 Task: Change and save the preference "Keep some B-frames as references" for "H.264/MPEG-4 Part 10/AVC encoder (x264 10-bit)" to strict.
Action: Mouse moved to (109, 11)
Screenshot: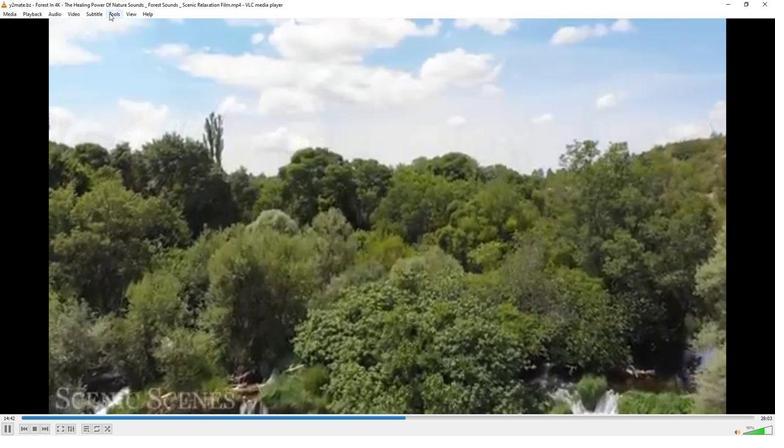 
Action: Mouse pressed left at (109, 11)
Screenshot: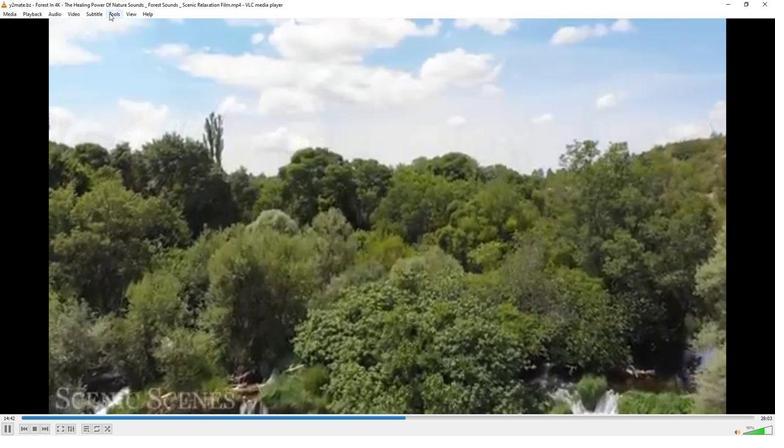 
Action: Mouse moved to (136, 109)
Screenshot: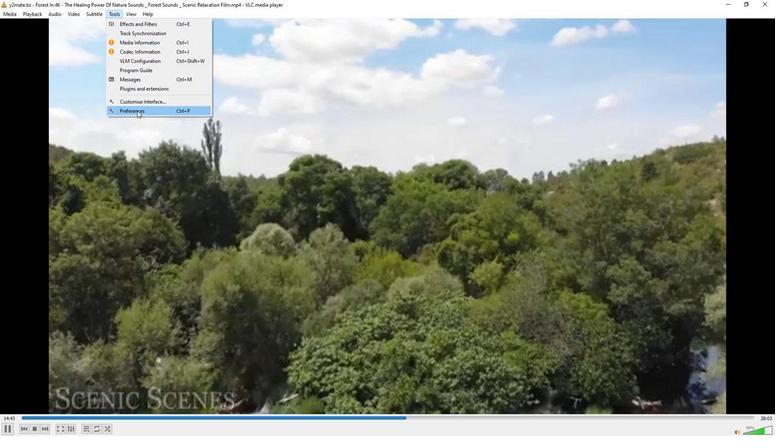 
Action: Mouse pressed left at (136, 109)
Screenshot: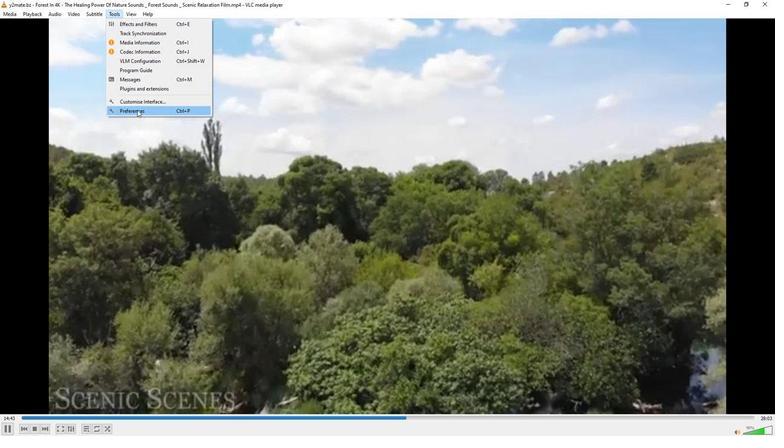 
Action: Mouse moved to (254, 355)
Screenshot: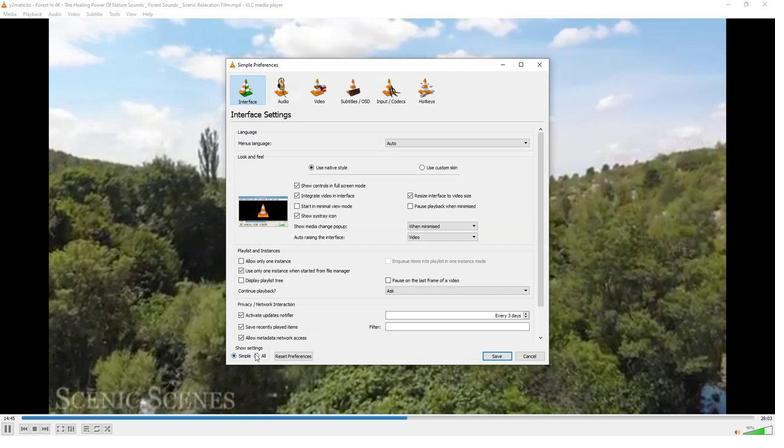 
Action: Mouse pressed left at (254, 355)
Screenshot: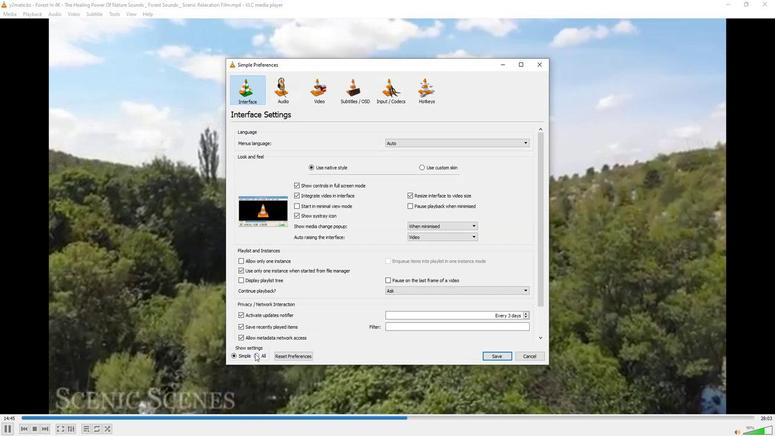 
Action: Mouse moved to (245, 276)
Screenshot: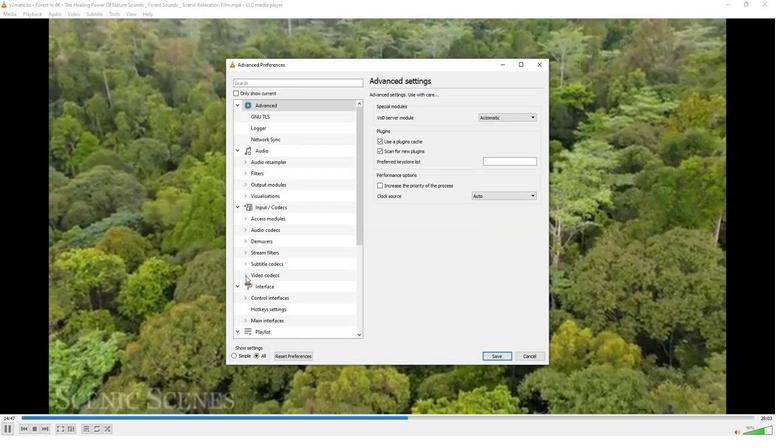 
Action: Mouse pressed left at (245, 276)
Screenshot: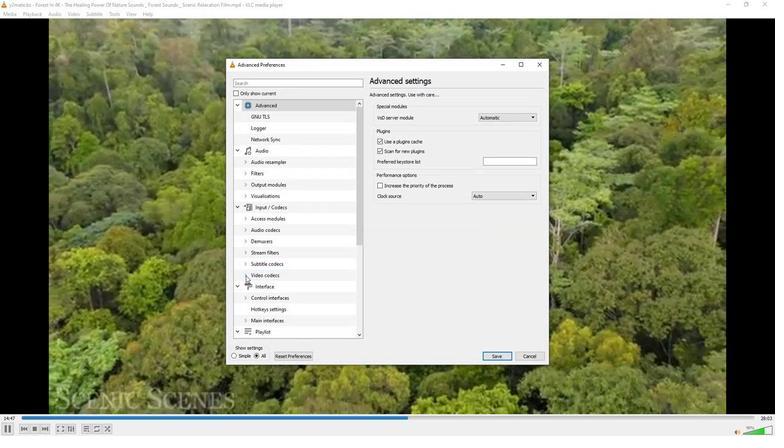 
Action: Mouse moved to (271, 299)
Screenshot: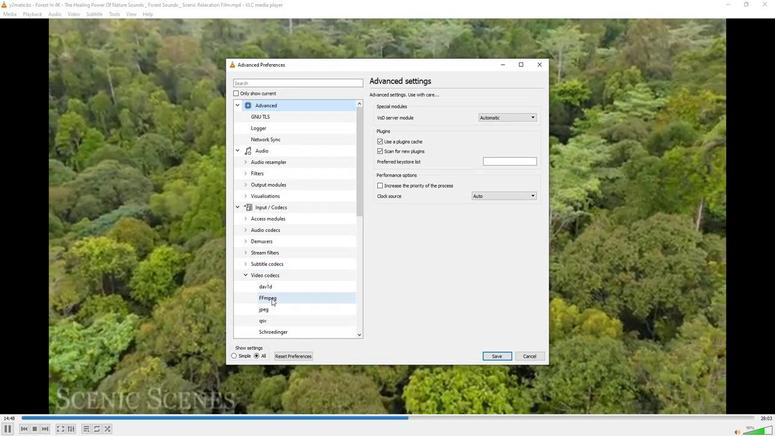 
Action: Mouse scrolled (271, 299) with delta (0, 0)
Screenshot: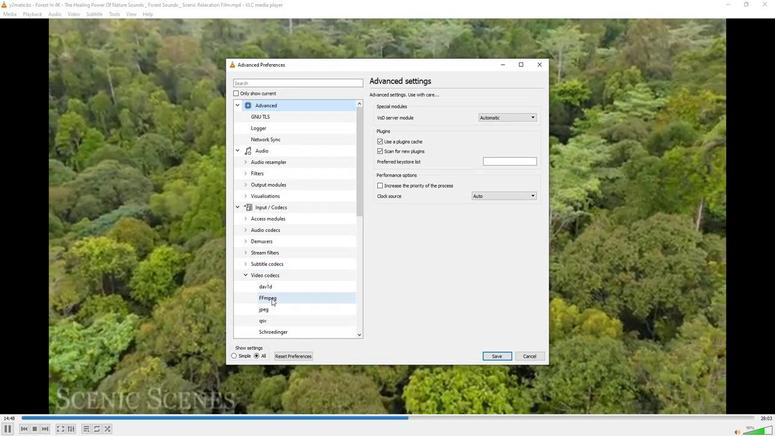 
Action: Mouse scrolled (271, 299) with delta (0, 0)
Screenshot: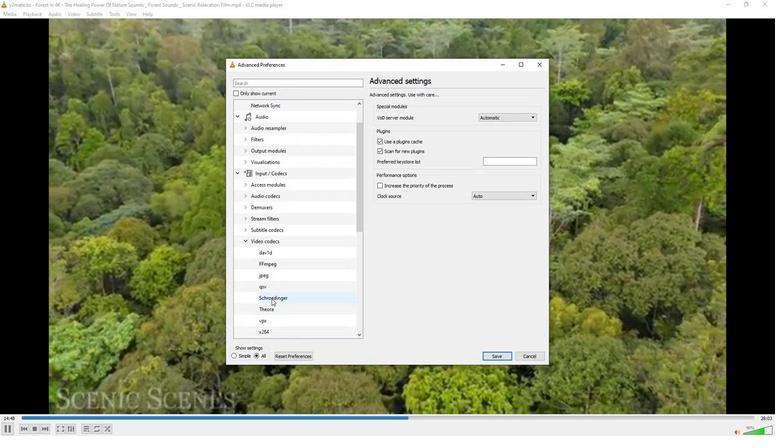 
Action: Mouse moved to (265, 307)
Screenshot: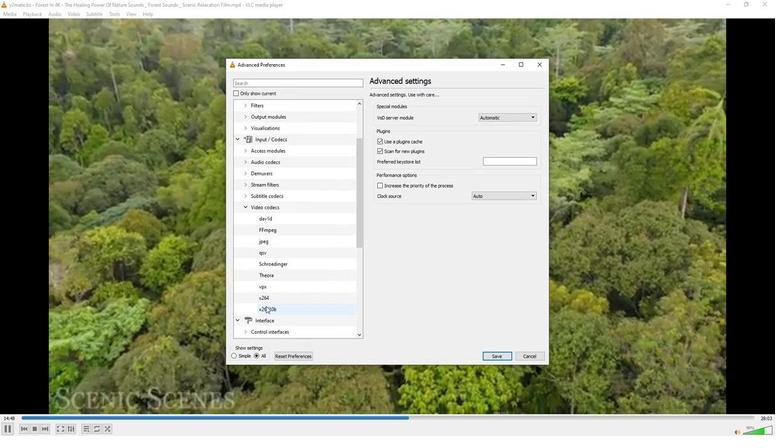 
Action: Mouse pressed left at (265, 307)
Screenshot: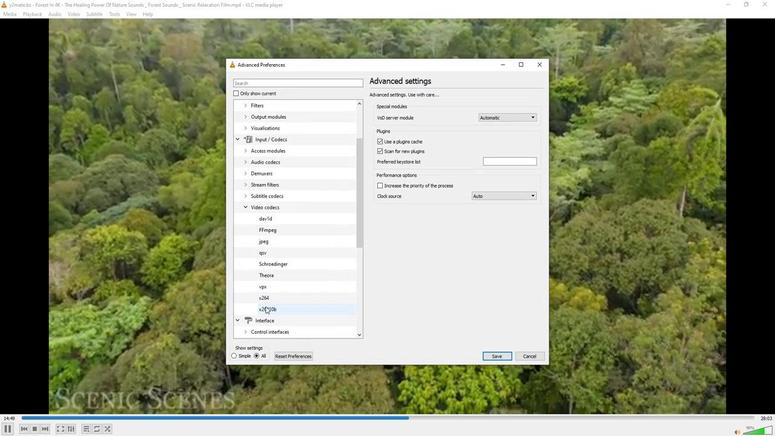 
Action: Mouse moved to (531, 190)
Screenshot: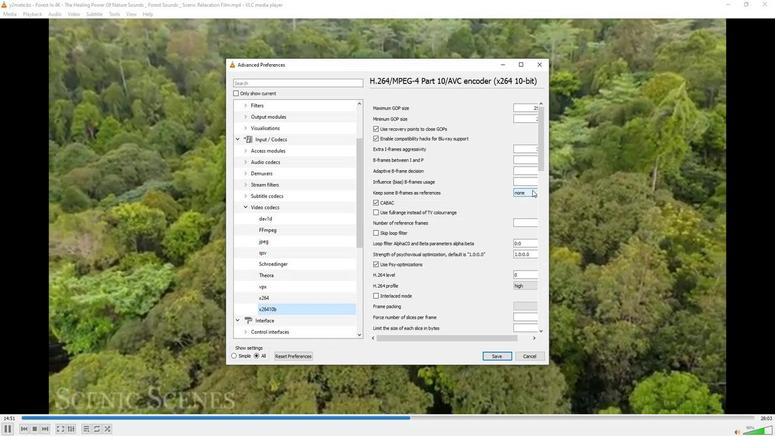 
Action: Mouse pressed left at (531, 190)
Screenshot: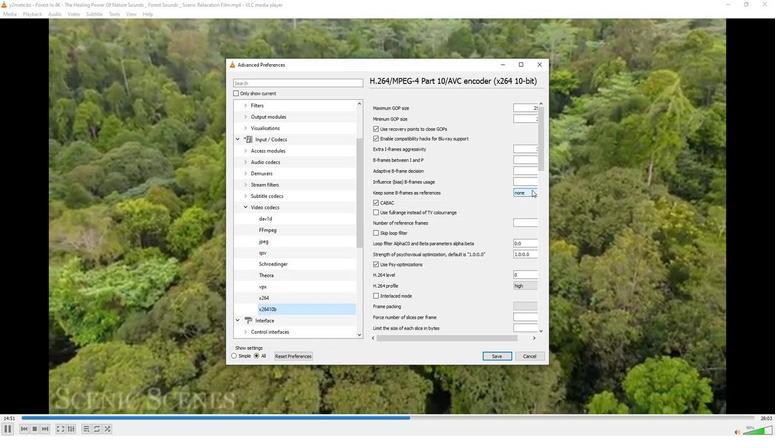 
Action: Mouse moved to (521, 204)
Screenshot: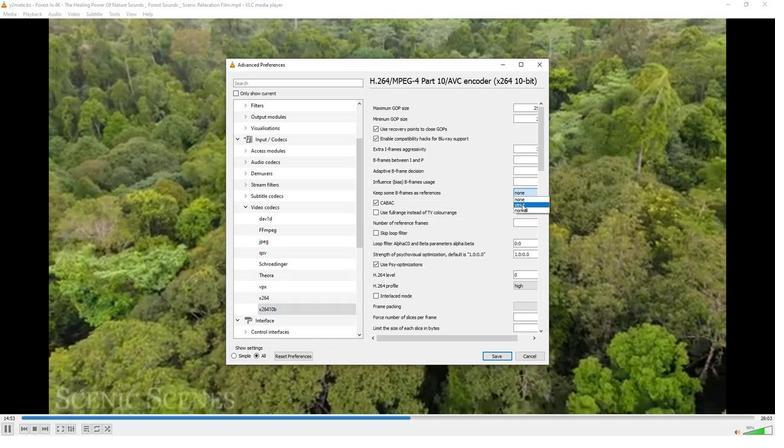
Action: Mouse pressed left at (521, 204)
Screenshot: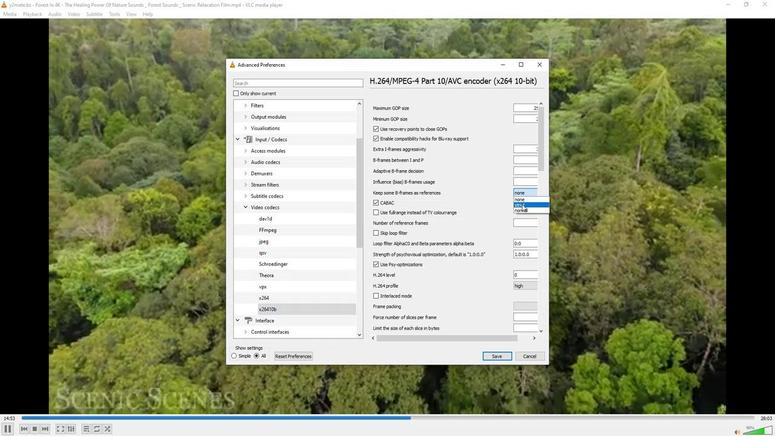 
Action: Mouse moved to (493, 355)
Screenshot: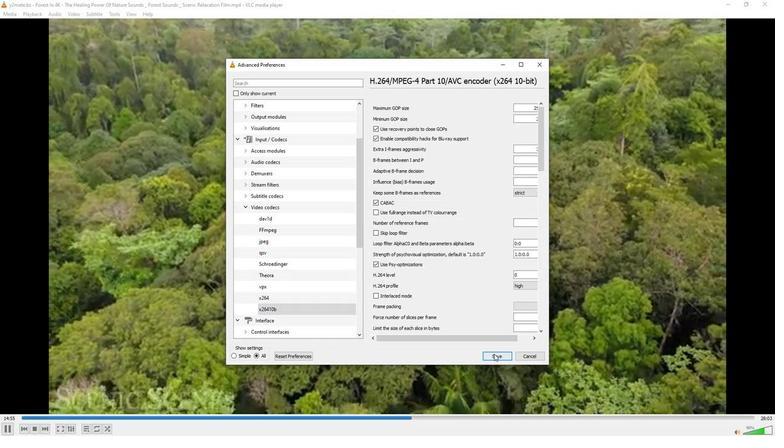 
Action: Mouse pressed left at (493, 355)
Screenshot: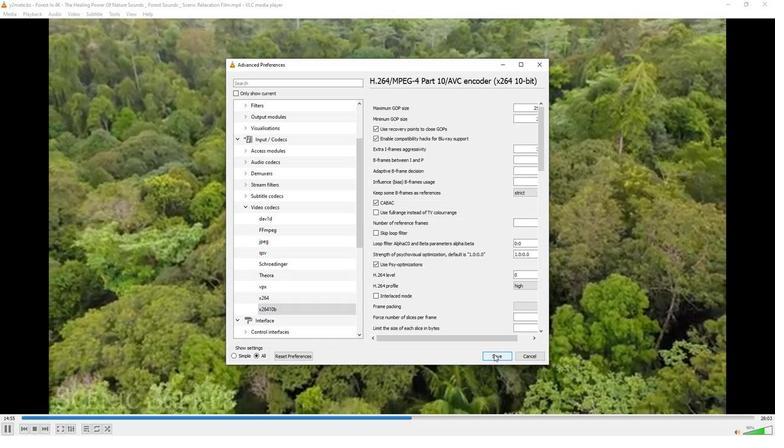 
Action: Mouse moved to (493, 354)
Screenshot: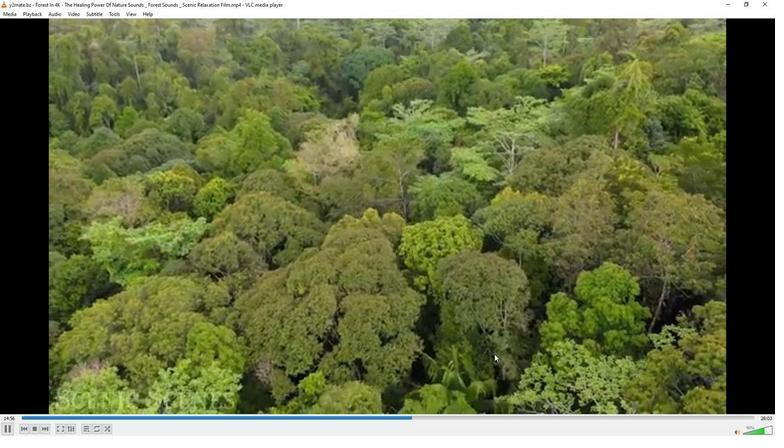 
